 Task: Move the task Develop a new online tool for online language placement tests to the section Done in the project BrightWorks and filter the tasks in the project by Due next week
Action: Mouse moved to (481, 199)
Screenshot: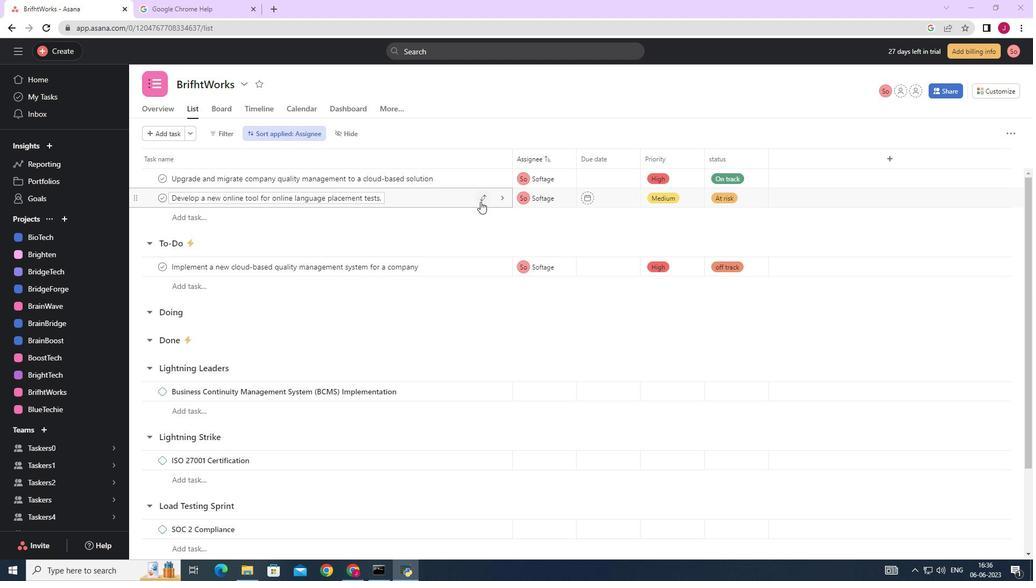 
Action: Mouse pressed left at (481, 199)
Screenshot: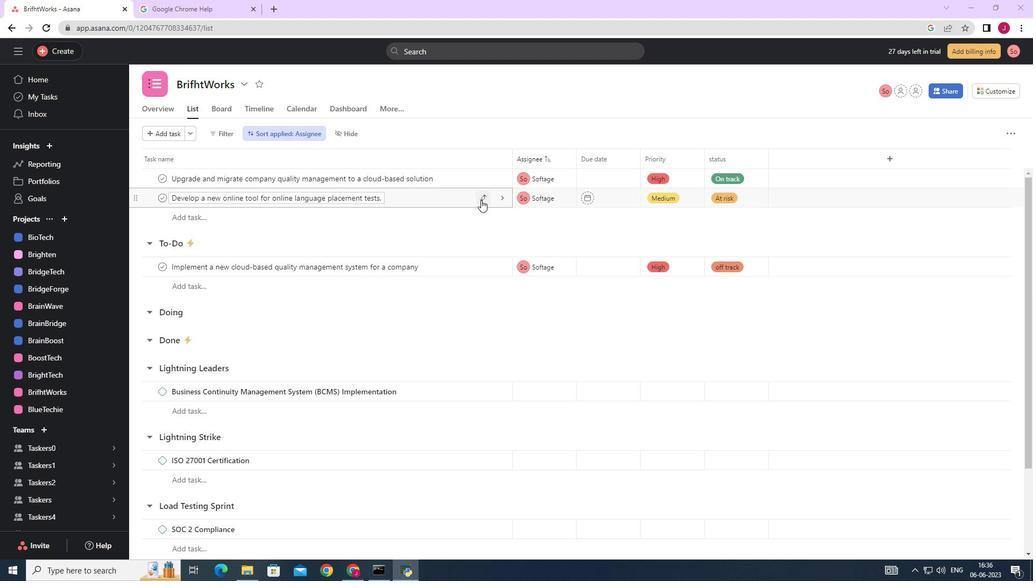 
Action: Mouse moved to (415, 293)
Screenshot: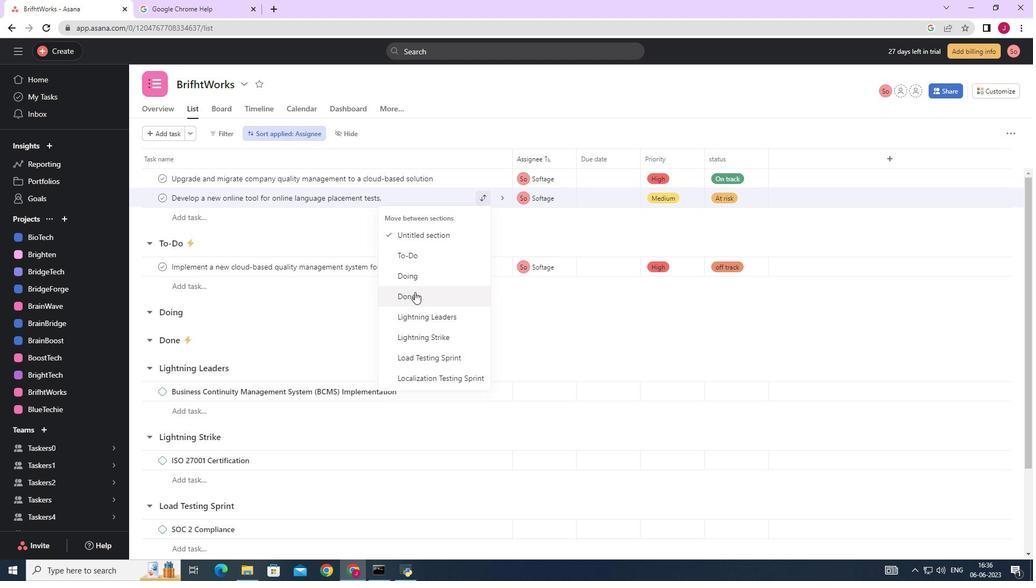
Action: Mouse pressed left at (415, 293)
Screenshot: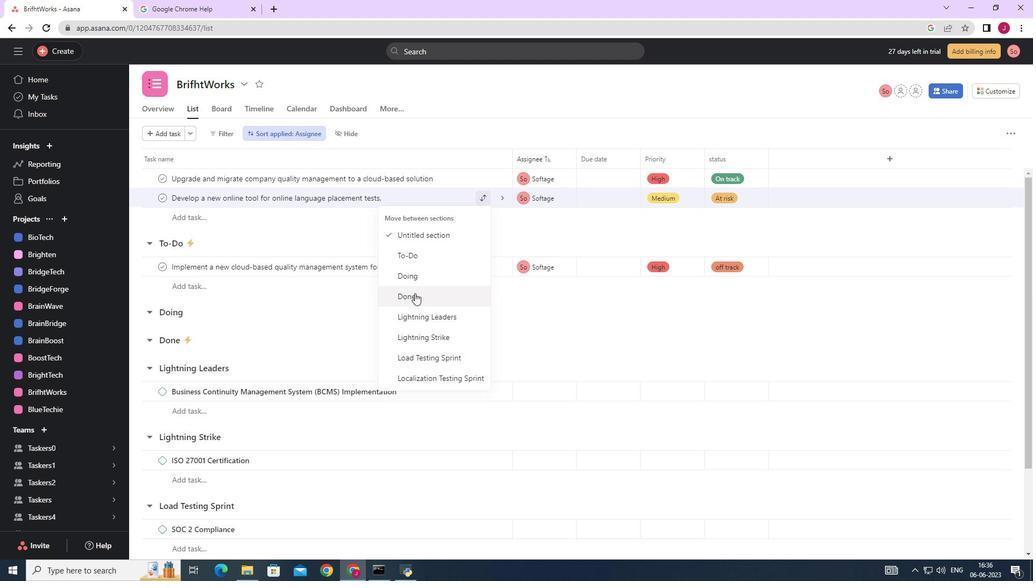 
Action: Mouse moved to (227, 132)
Screenshot: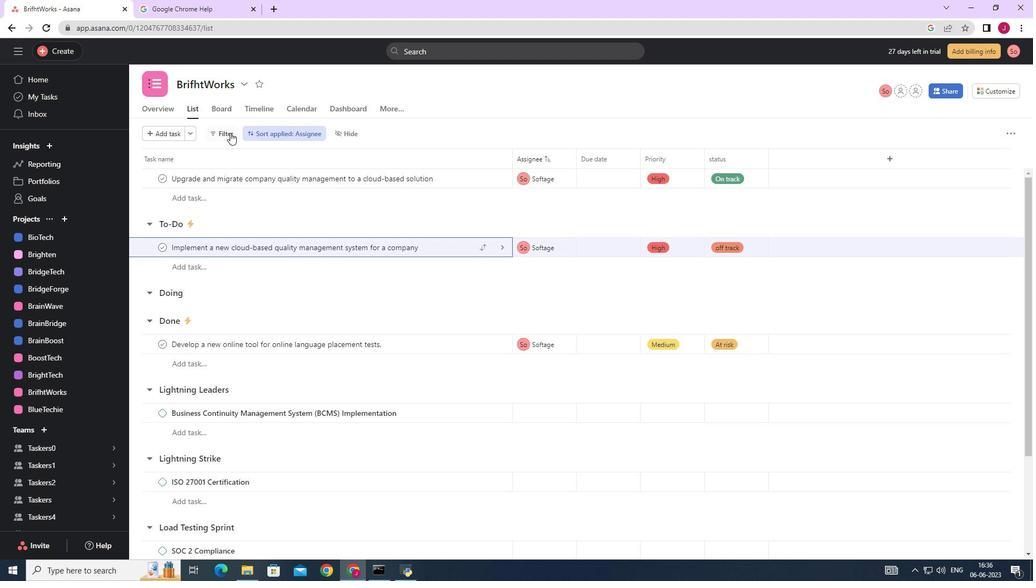 
Action: Mouse pressed left at (227, 132)
Screenshot: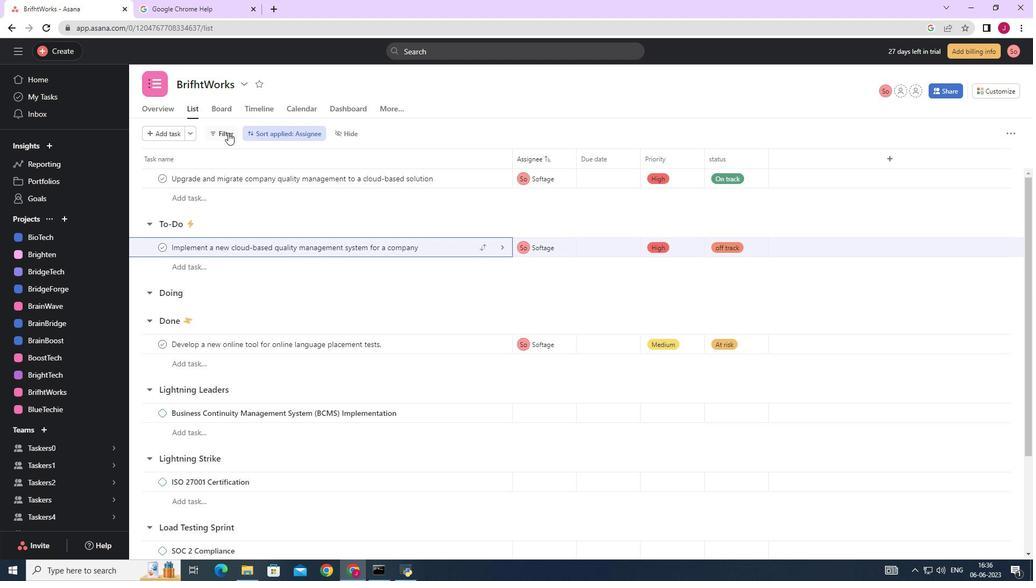 
Action: Mouse moved to (251, 197)
Screenshot: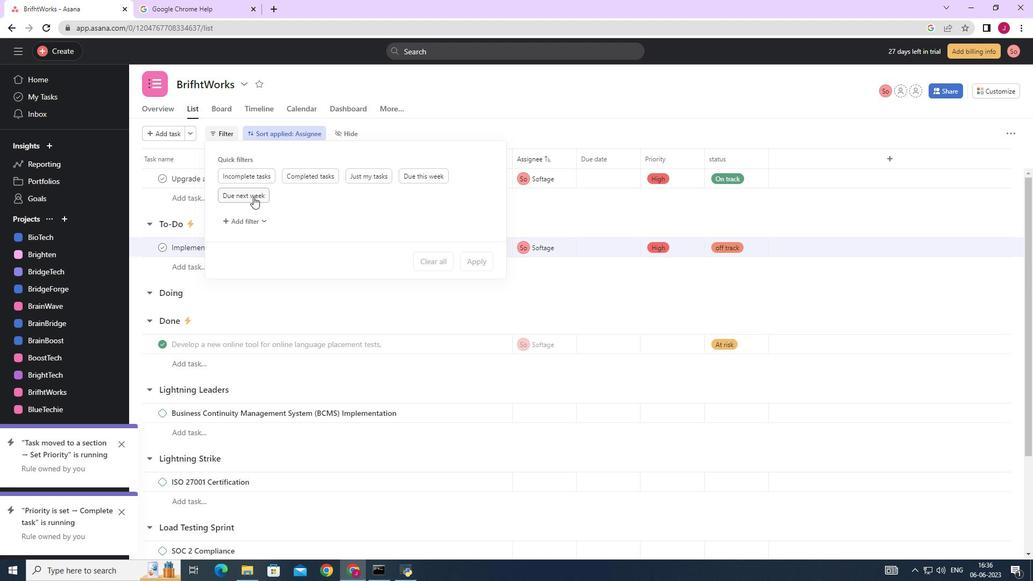 
Action: Mouse pressed left at (251, 197)
Screenshot: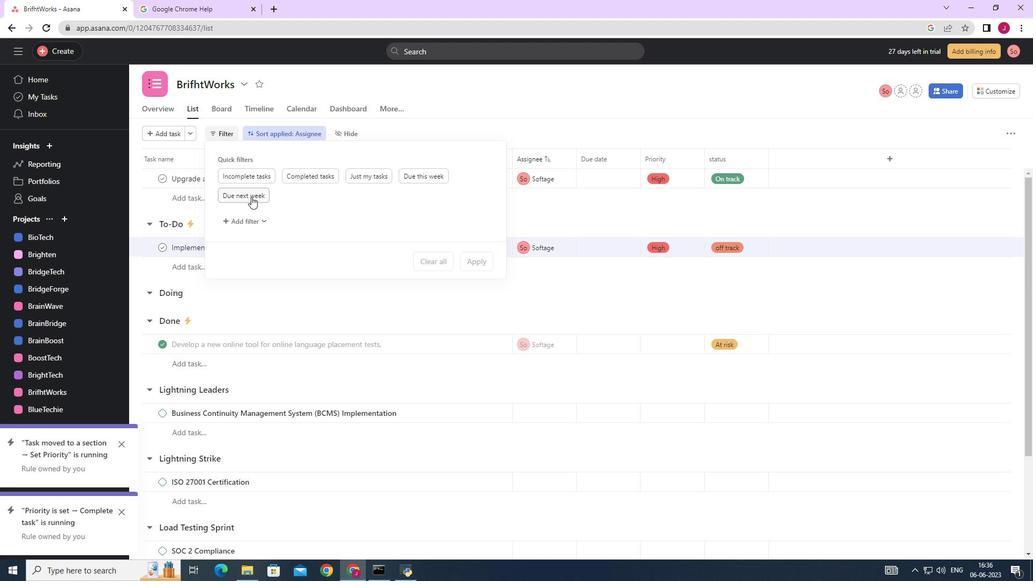 
Action: Mouse moved to (443, 257)
Screenshot: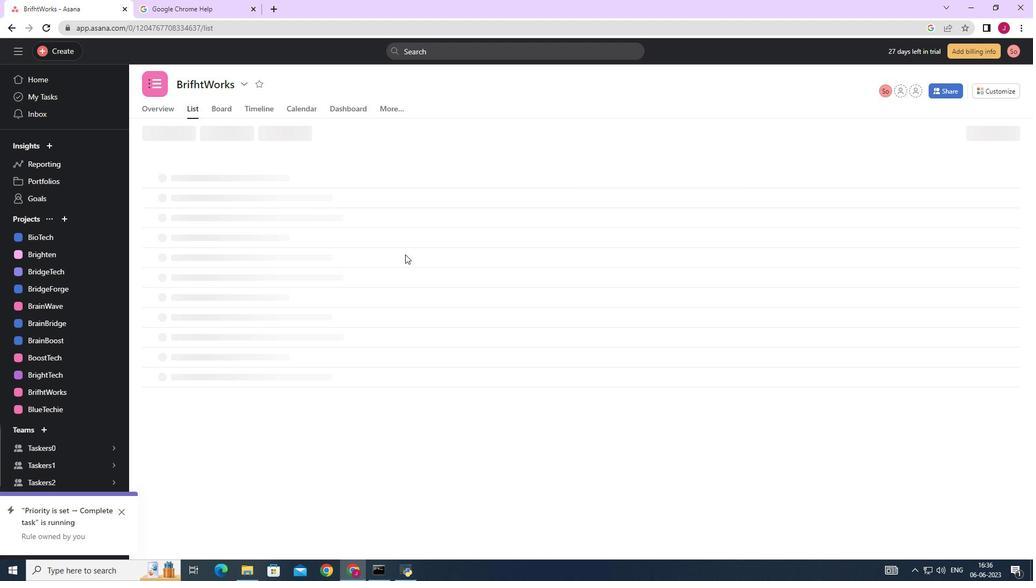 
